 Task: Sort the products in the category "Antioxidants" by best match.
Action: Mouse moved to (351, 136)
Screenshot: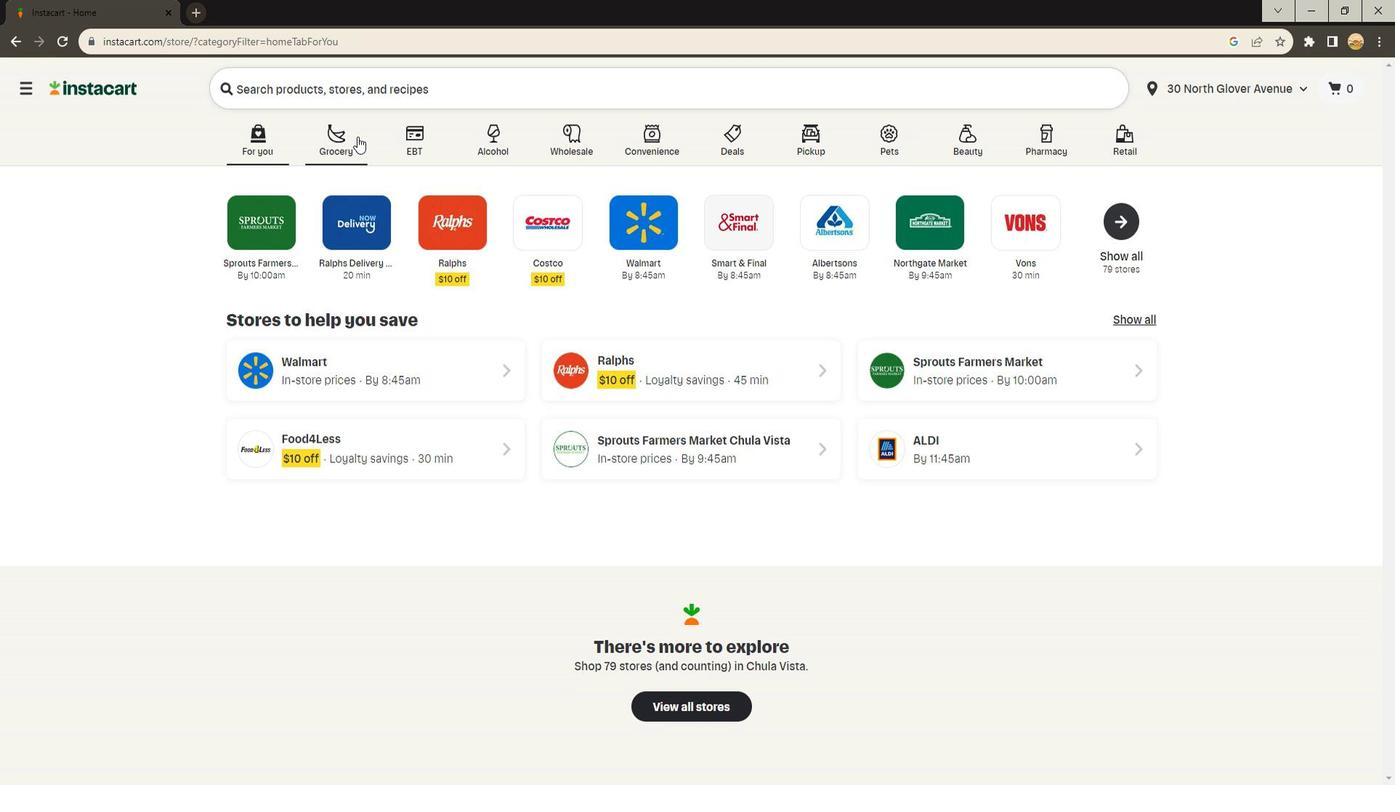 
Action: Mouse pressed left at (351, 136)
Screenshot: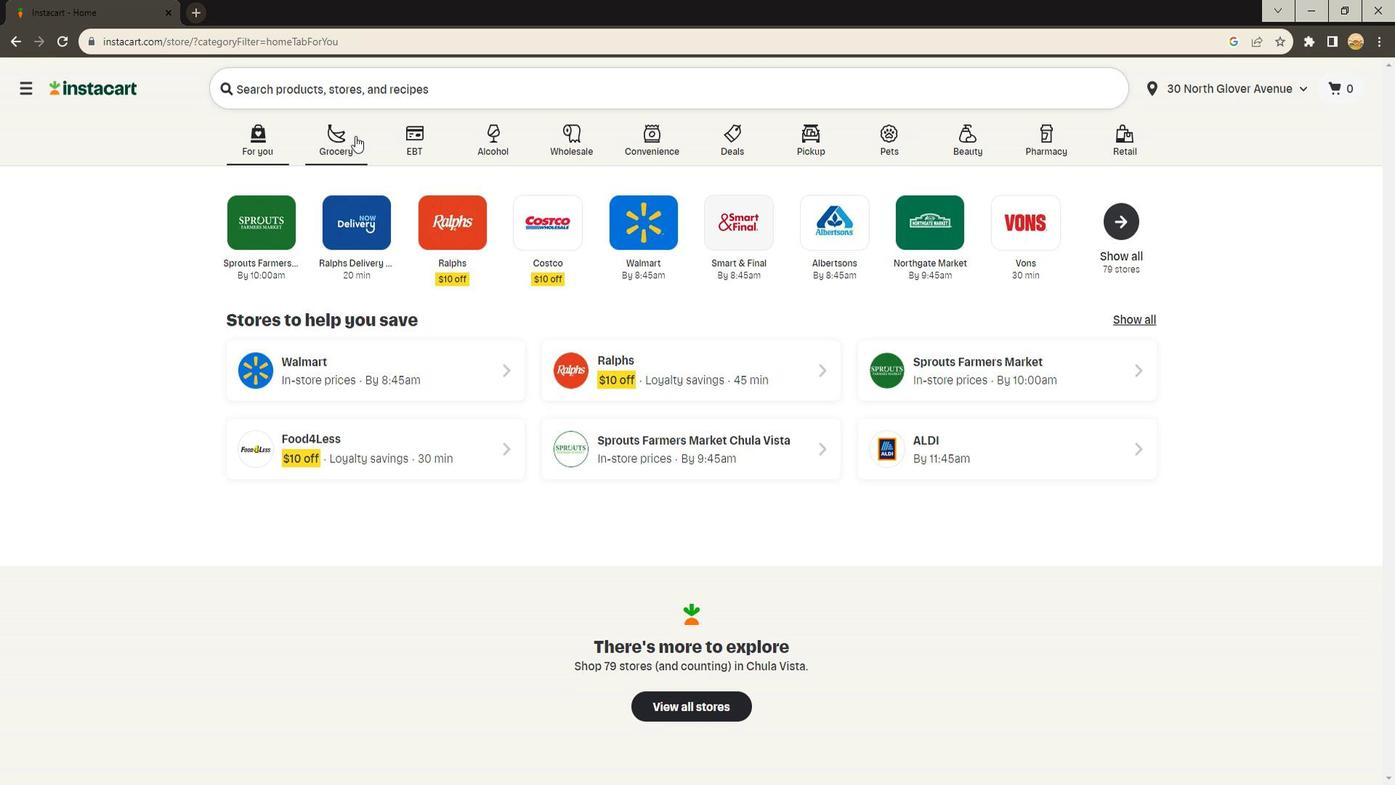 
Action: Mouse moved to (332, 407)
Screenshot: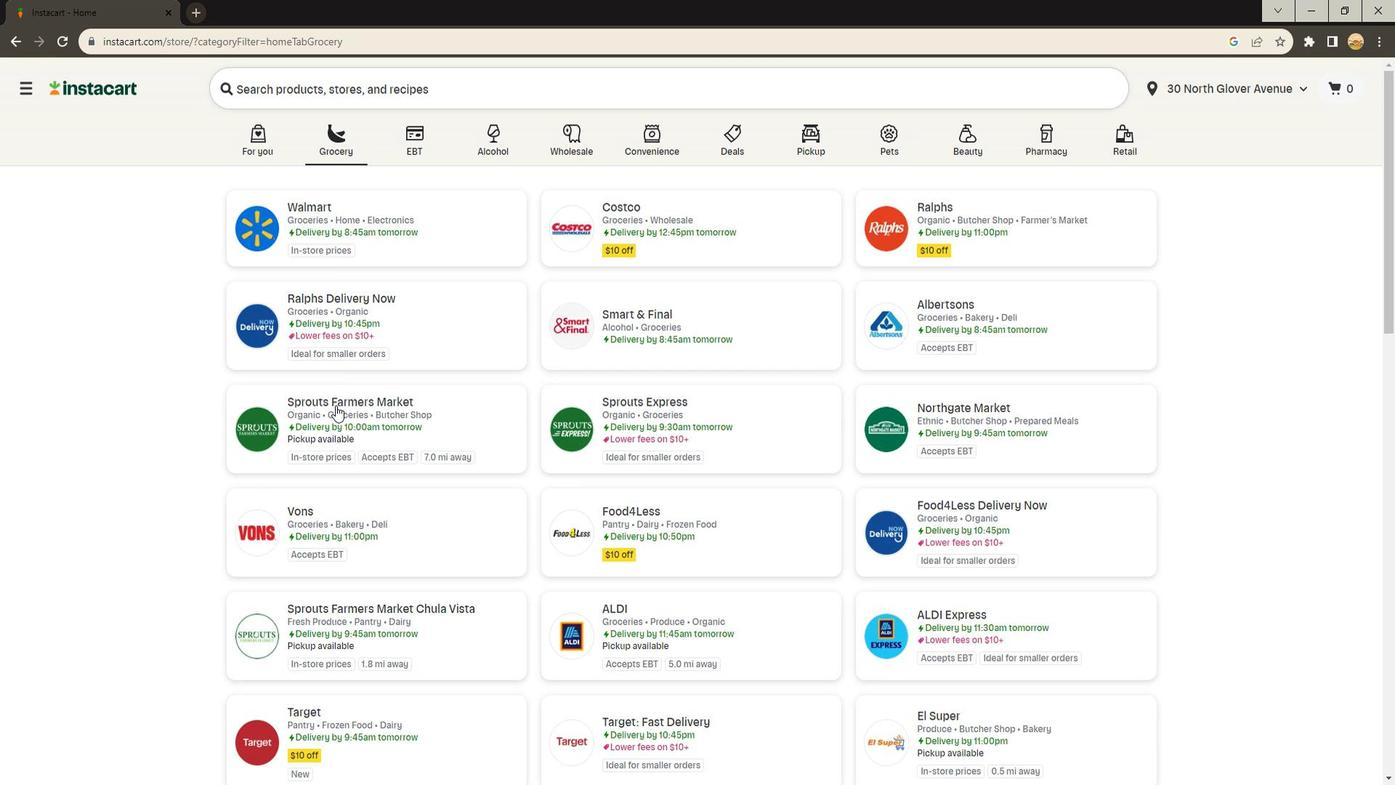 
Action: Mouse pressed left at (332, 407)
Screenshot: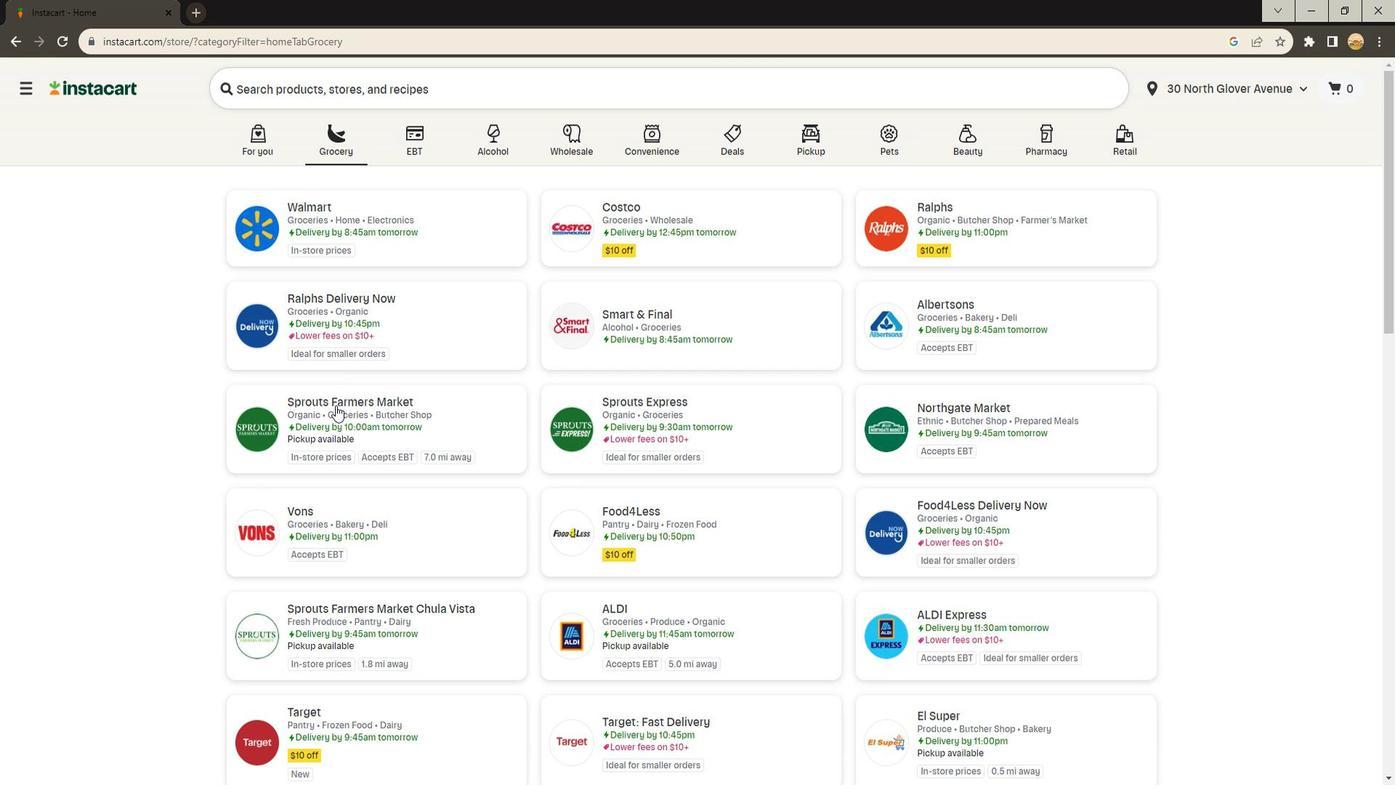
Action: Mouse moved to (89, 484)
Screenshot: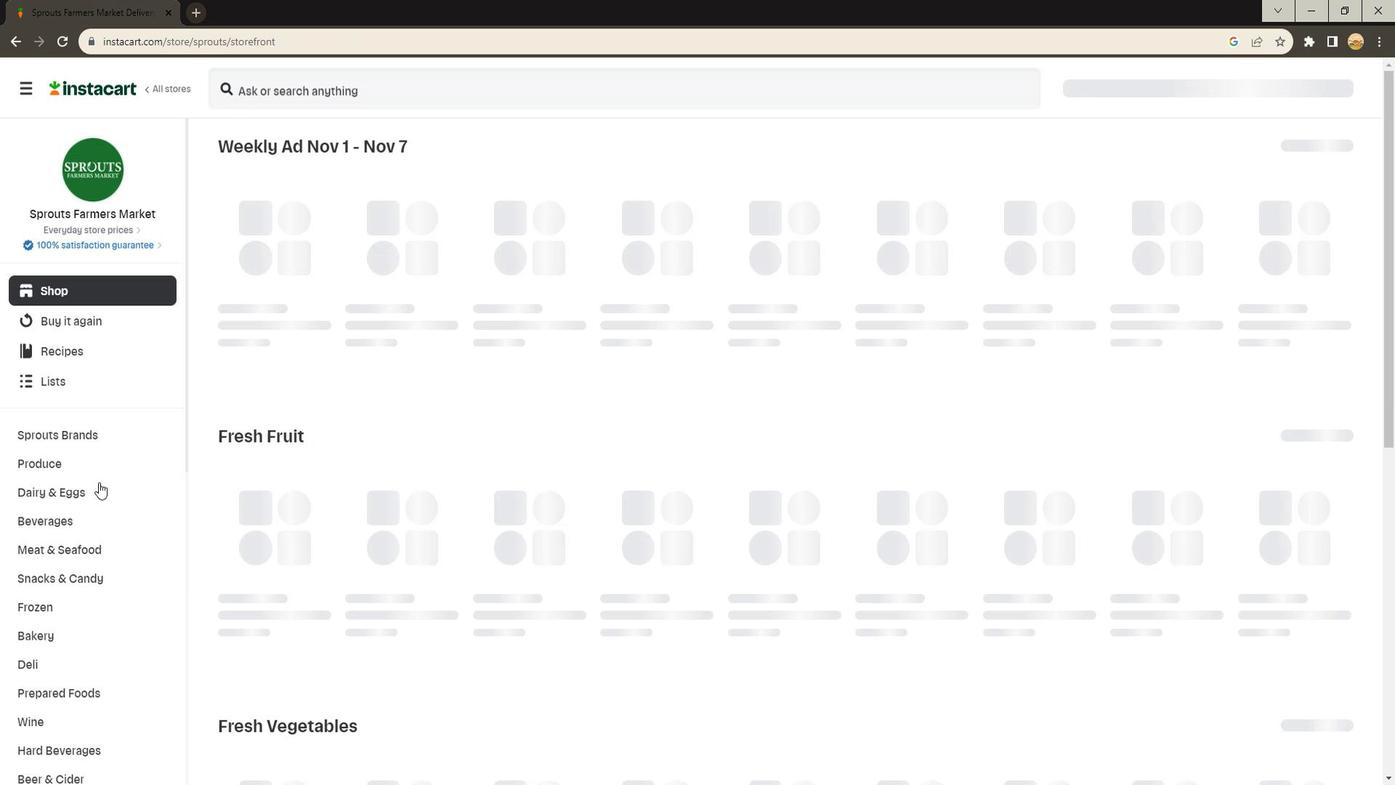 
Action: Mouse scrolled (89, 483) with delta (0, -1)
Screenshot: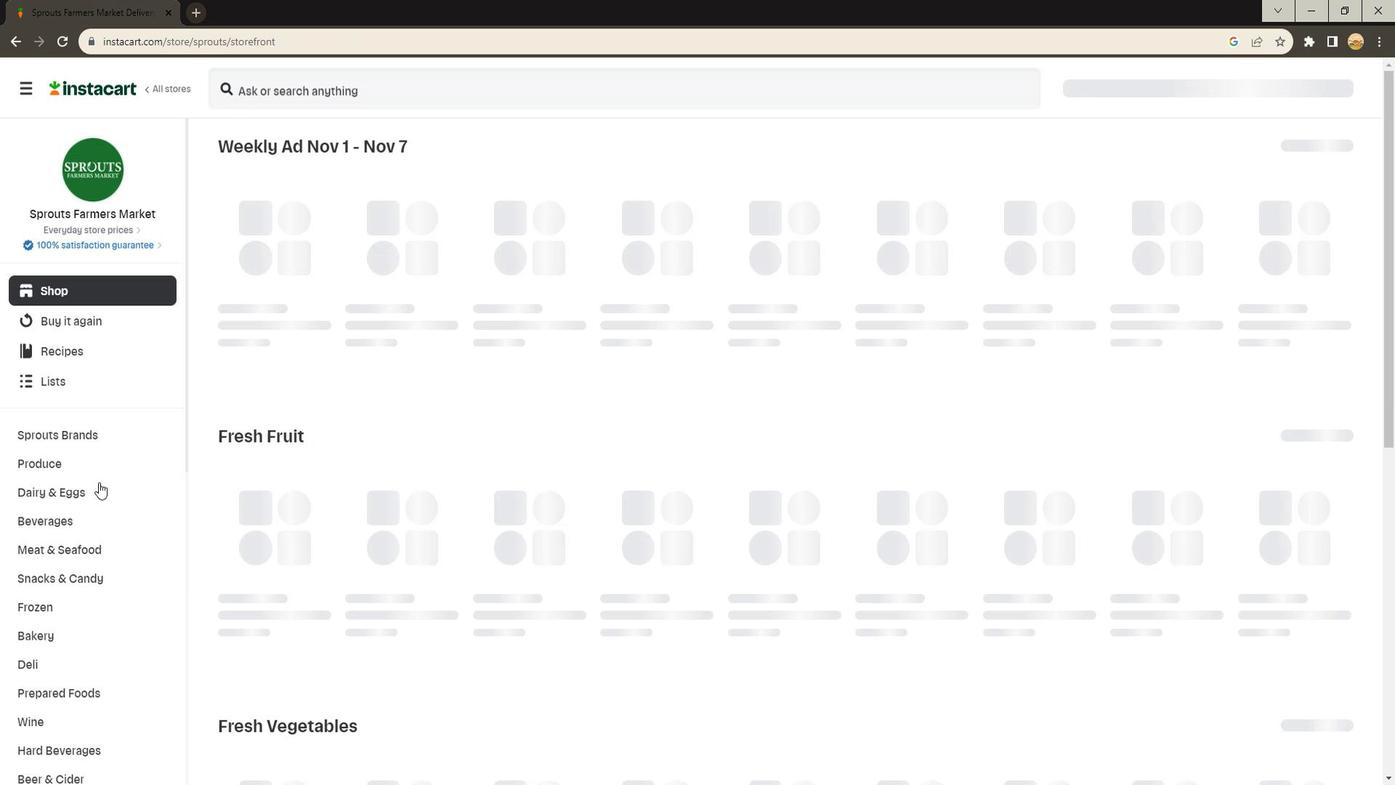 
Action: Mouse moved to (77, 486)
Screenshot: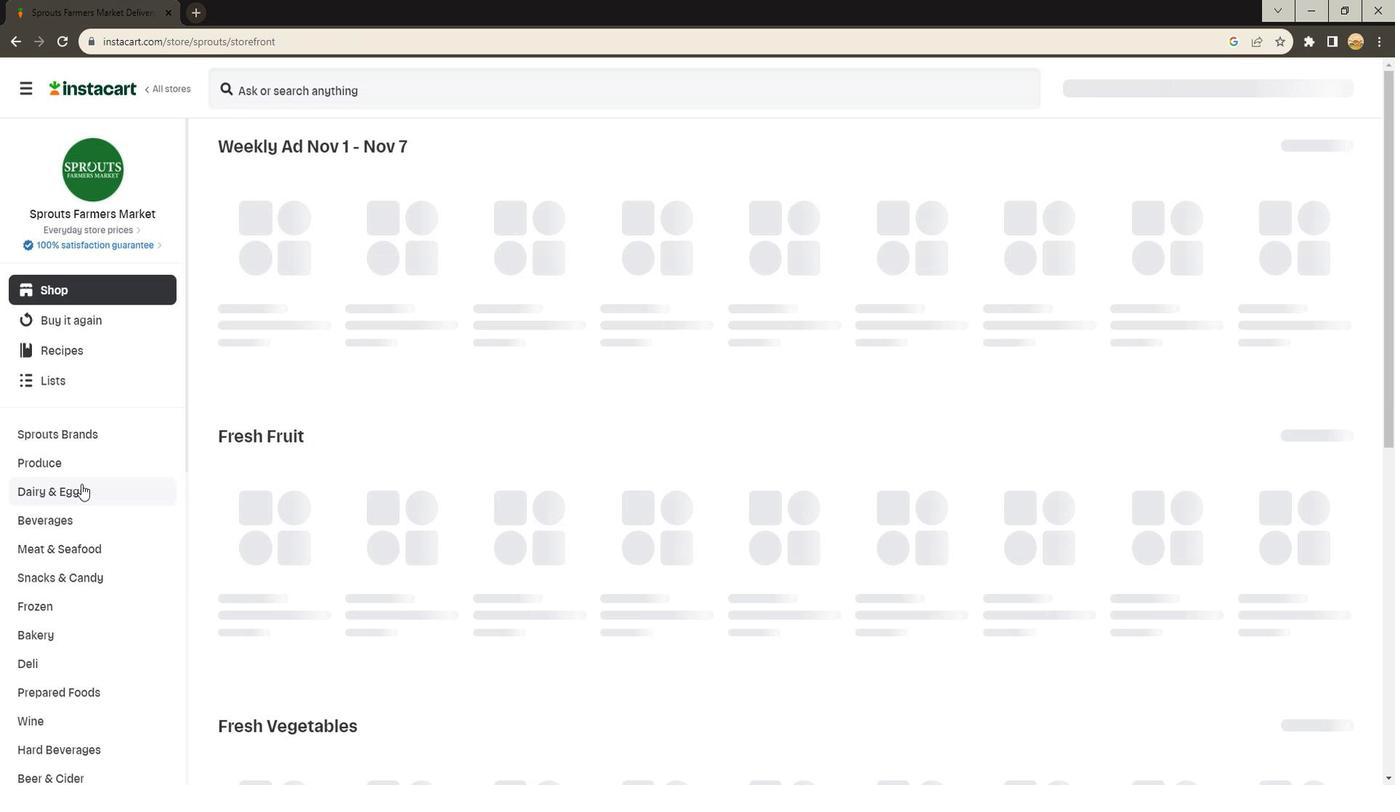 
Action: Mouse scrolled (77, 485) with delta (0, 0)
Screenshot: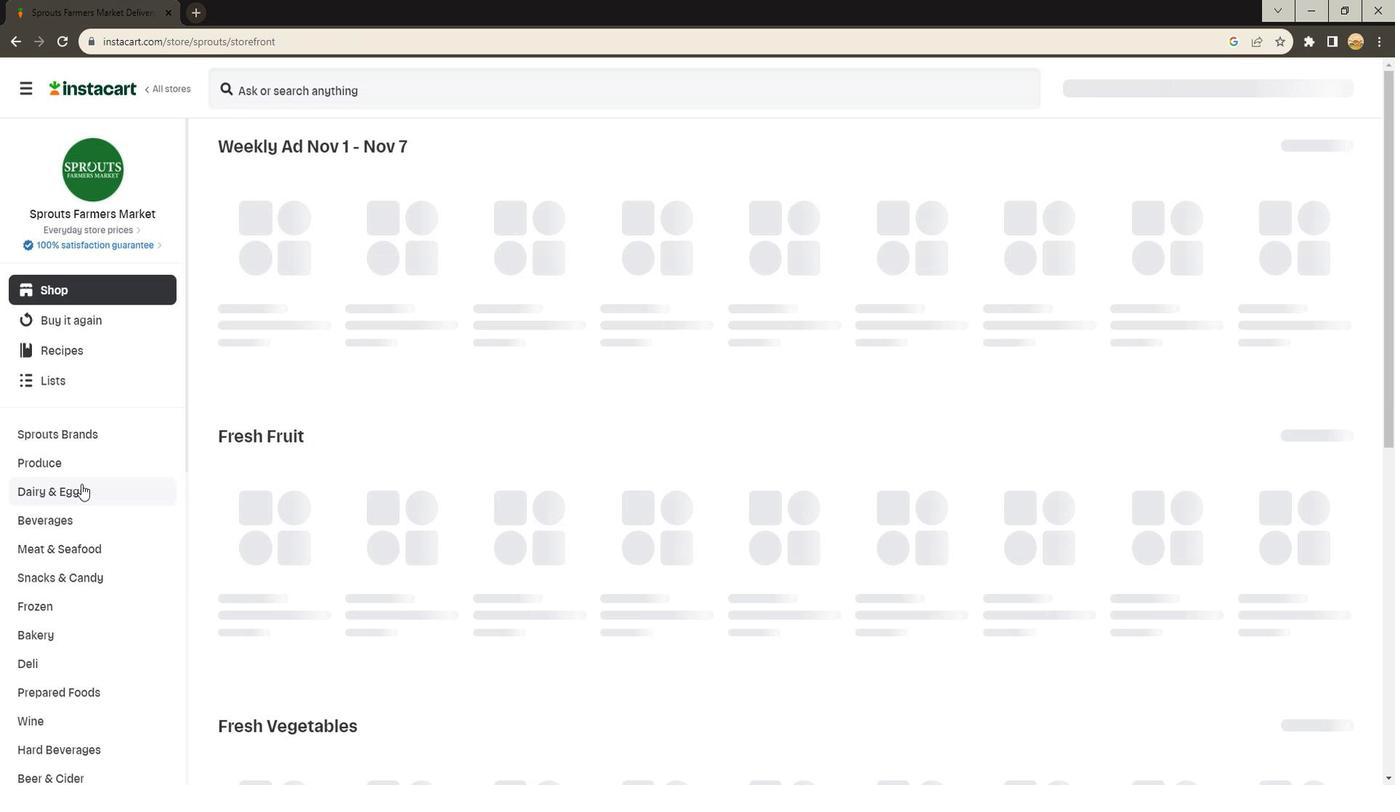 
Action: Mouse moved to (77, 486)
Screenshot: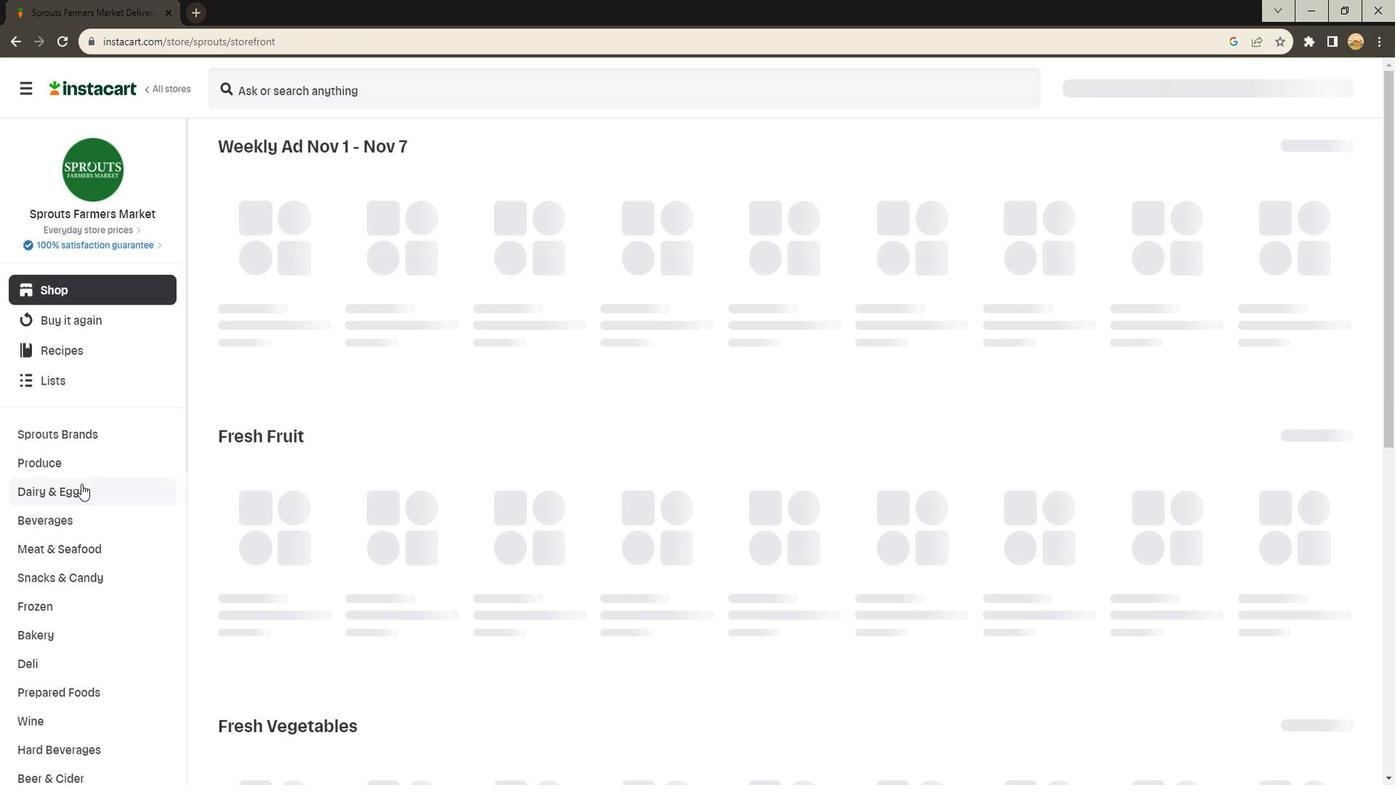 
Action: Mouse scrolled (77, 485) with delta (0, 0)
Screenshot: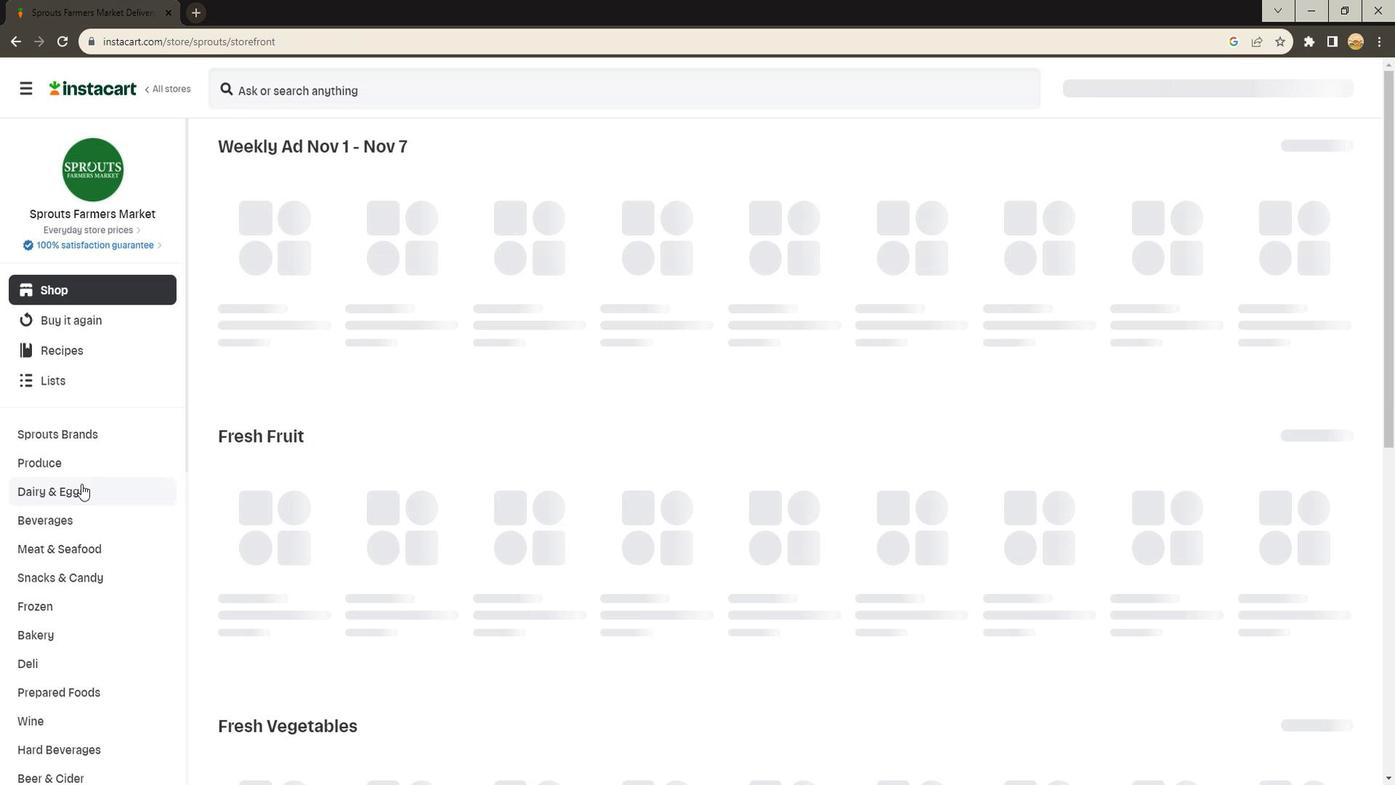 
Action: Mouse scrolled (77, 485) with delta (0, 0)
Screenshot: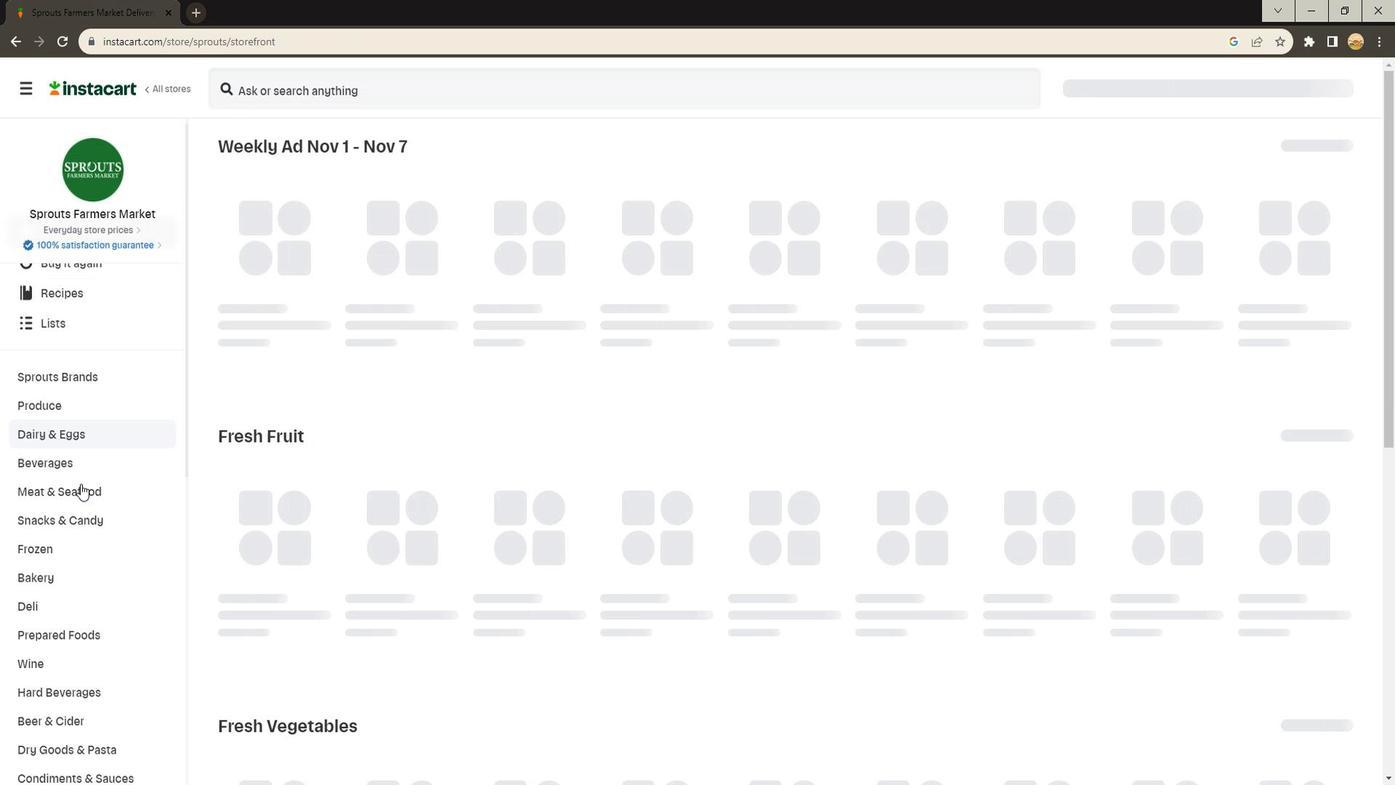 
Action: Mouse scrolled (77, 485) with delta (0, 0)
Screenshot: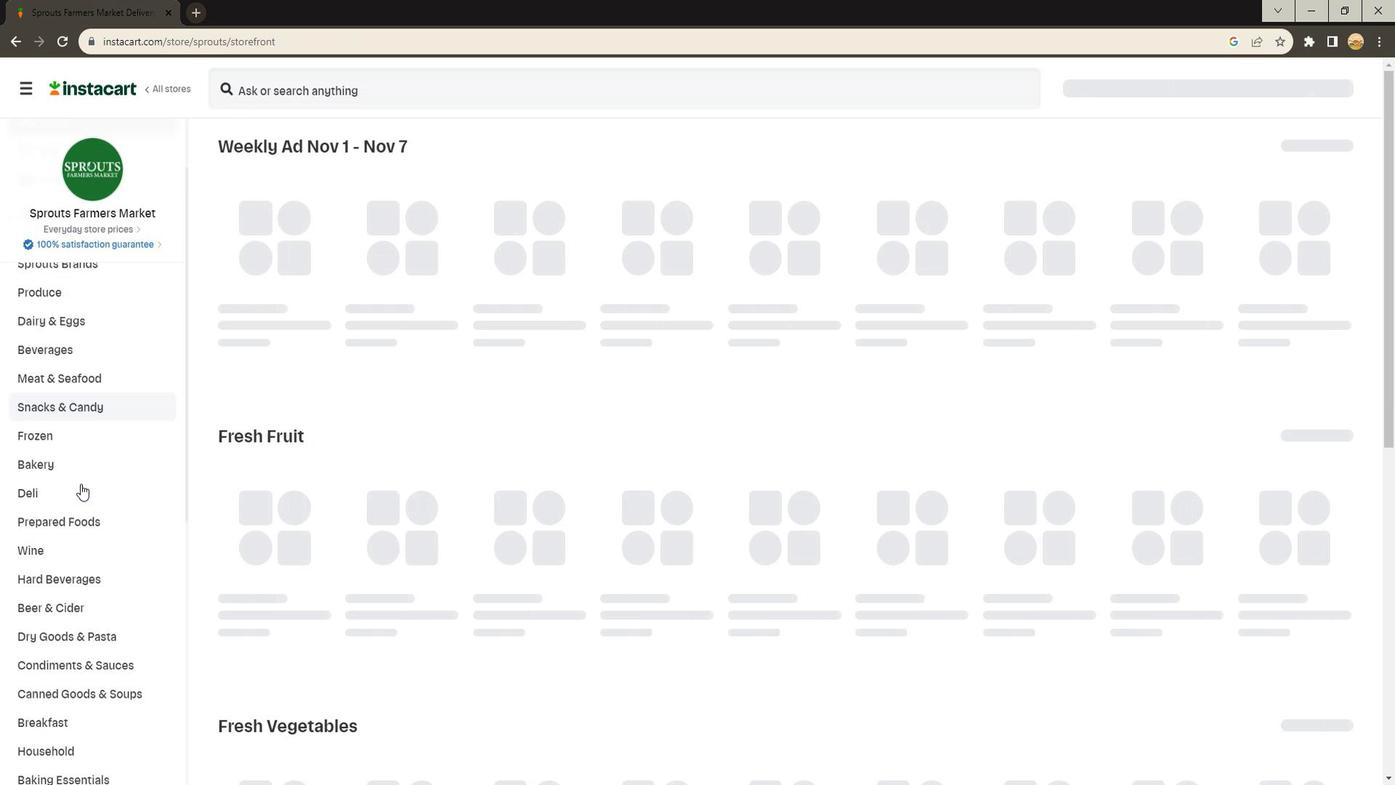 
Action: Mouse scrolled (77, 485) with delta (0, 0)
Screenshot: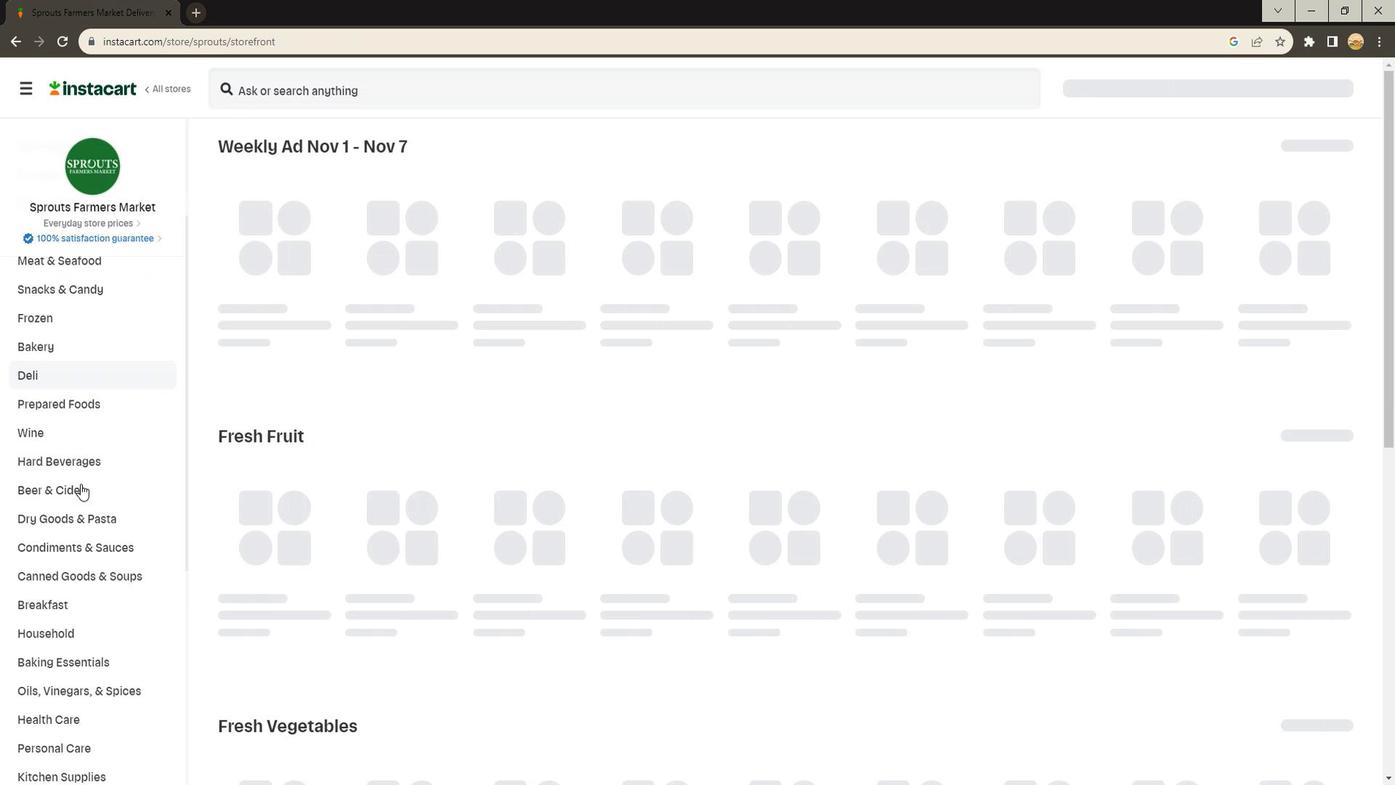
Action: Mouse moved to (53, 553)
Screenshot: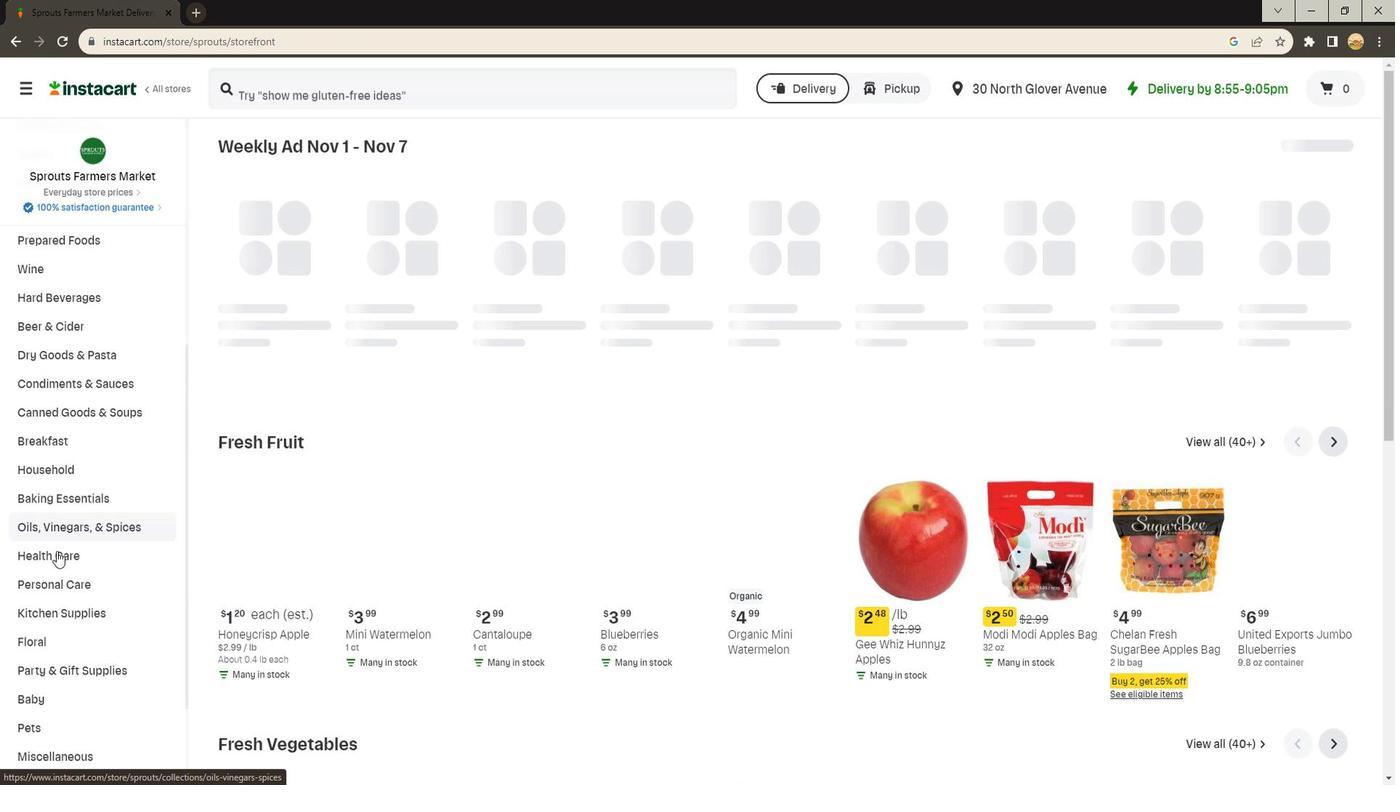 
Action: Mouse pressed left at (53, 553)
Screenshot: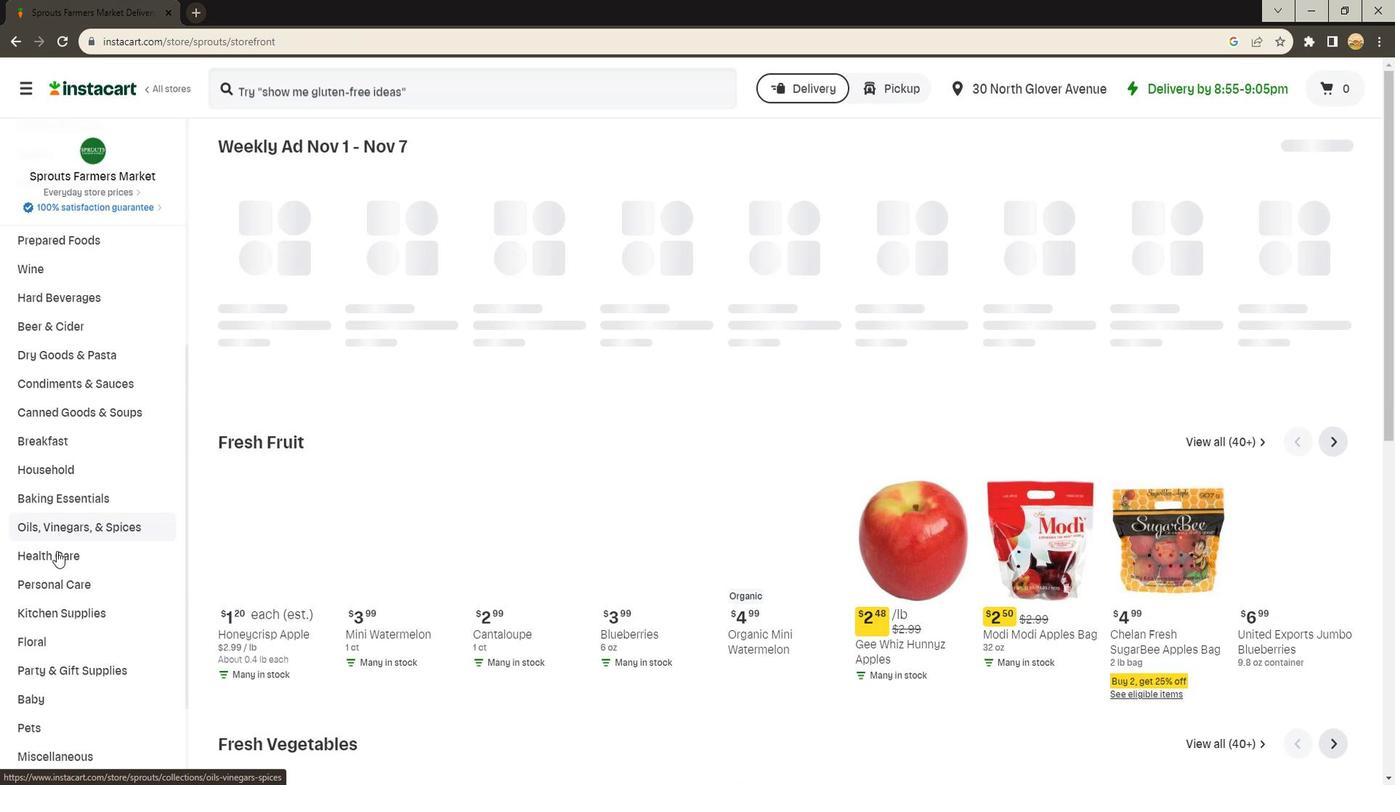 
Action: Mouse moved to (459, 186)
Screenshot: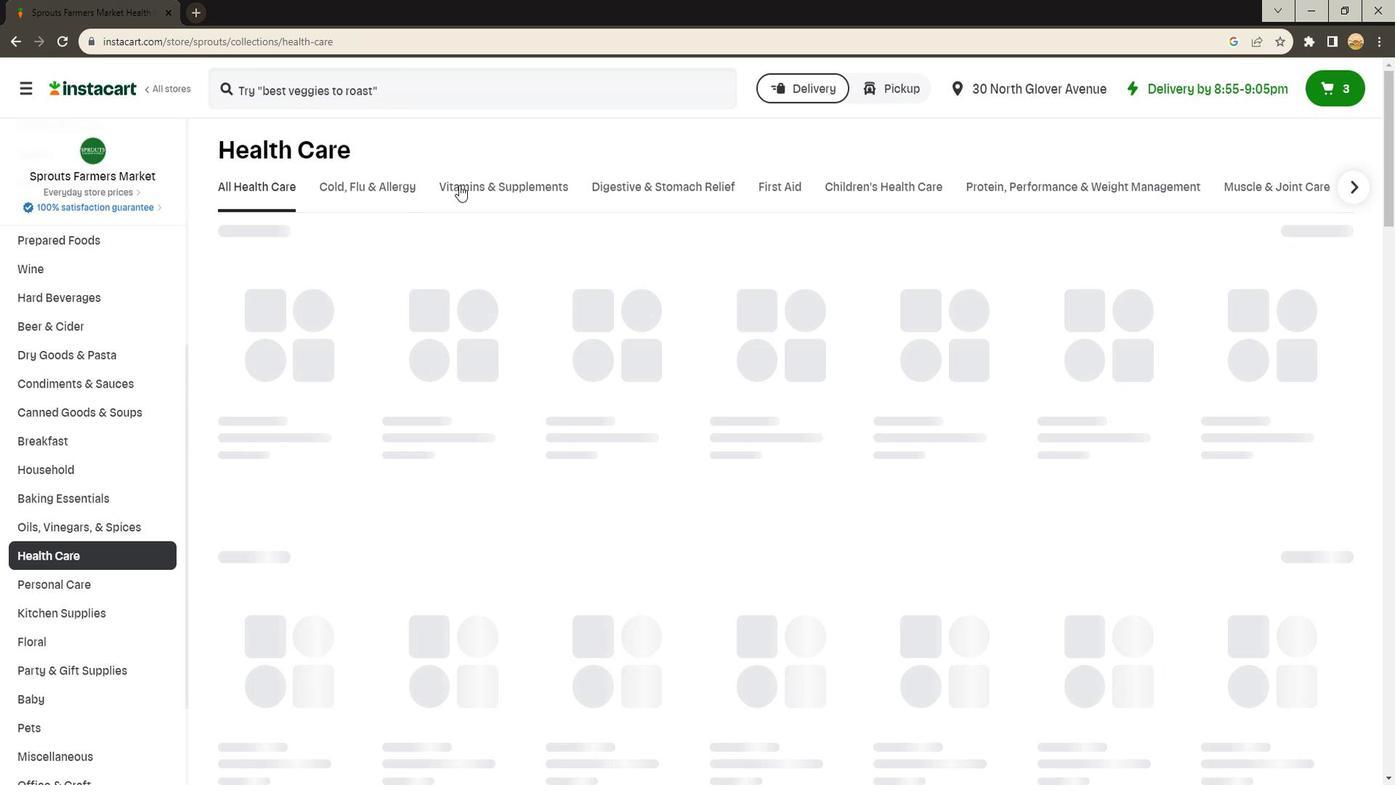 
Action: Mouse pressed left at (459, 186)
Screenshot: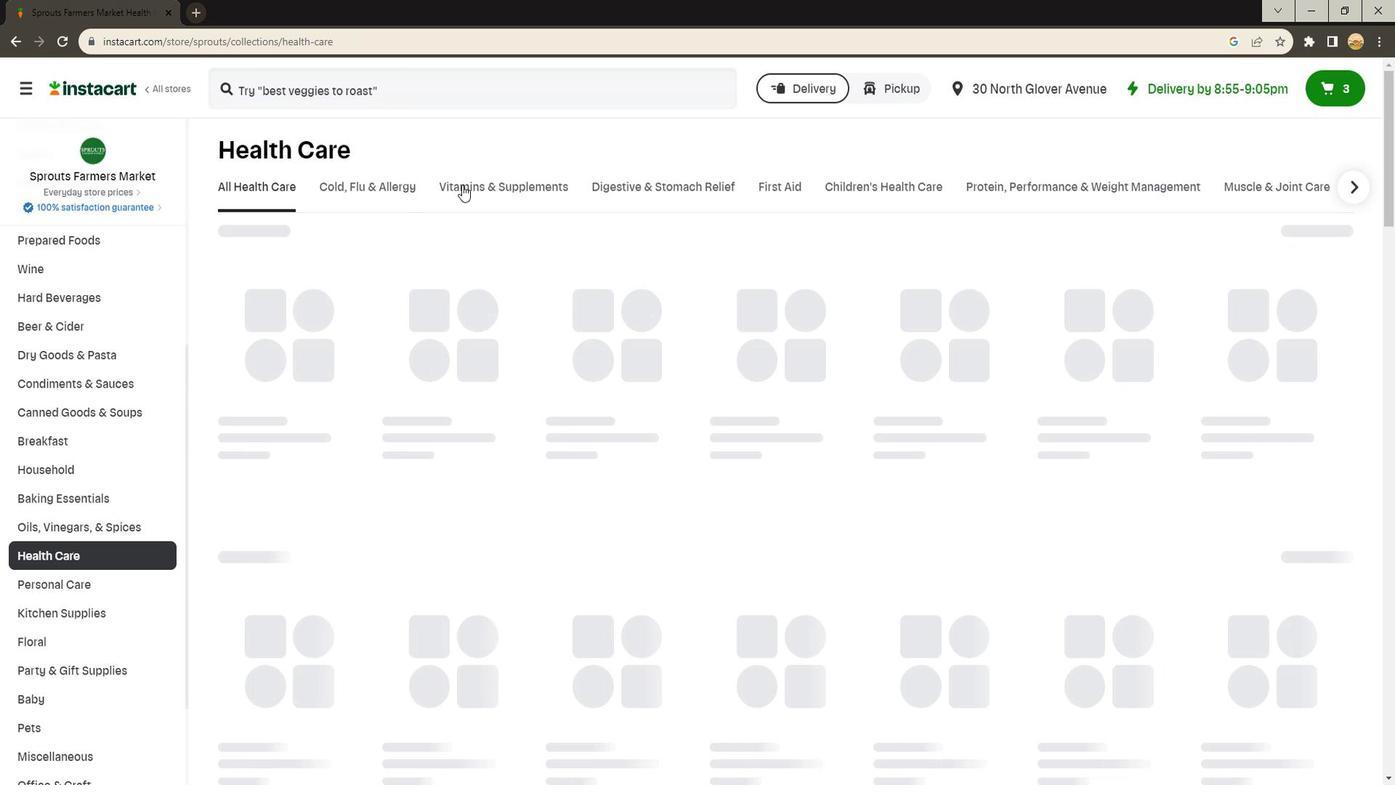 
Action: Mouse moved to (1361, 255)
Screenshot: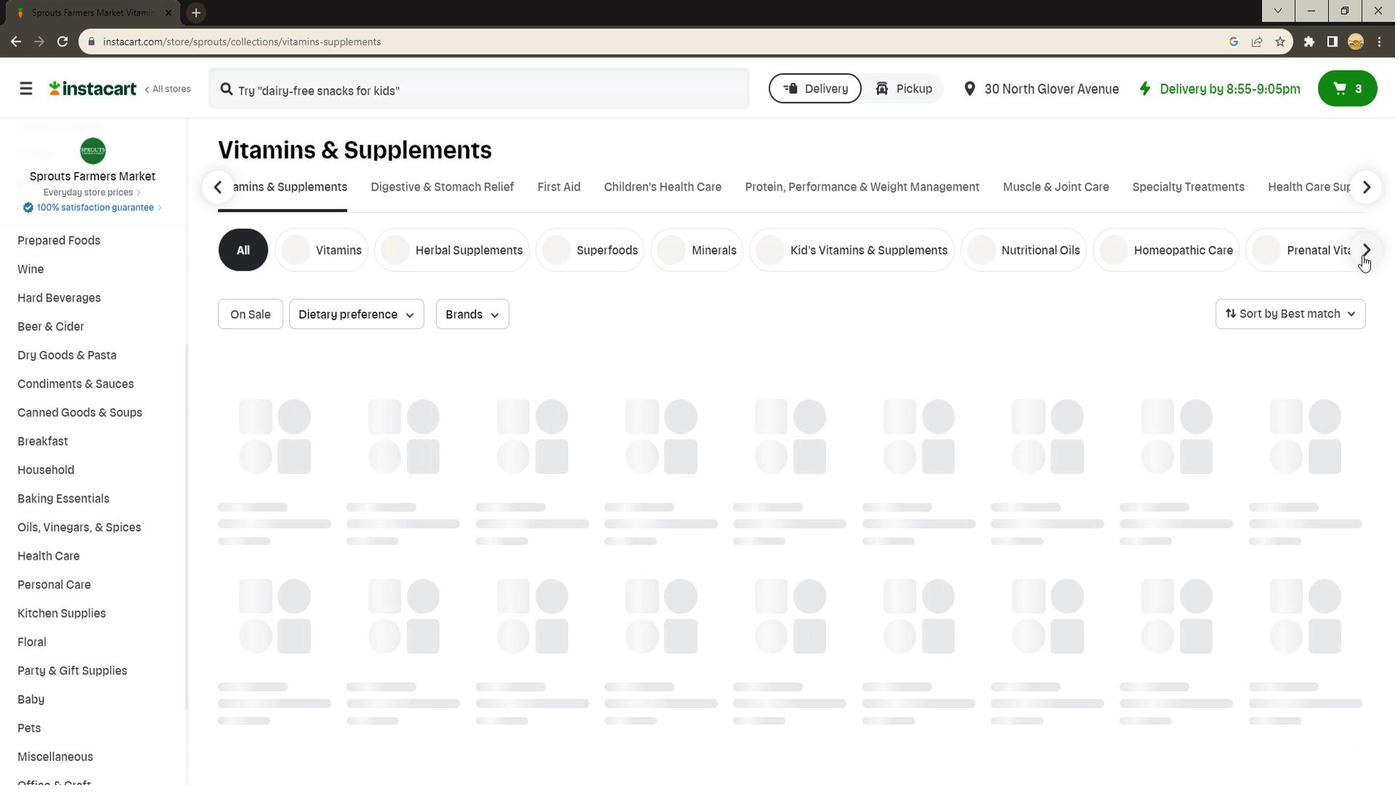 
Action: Mouse pressed left at (1361, 255)
Screenshot: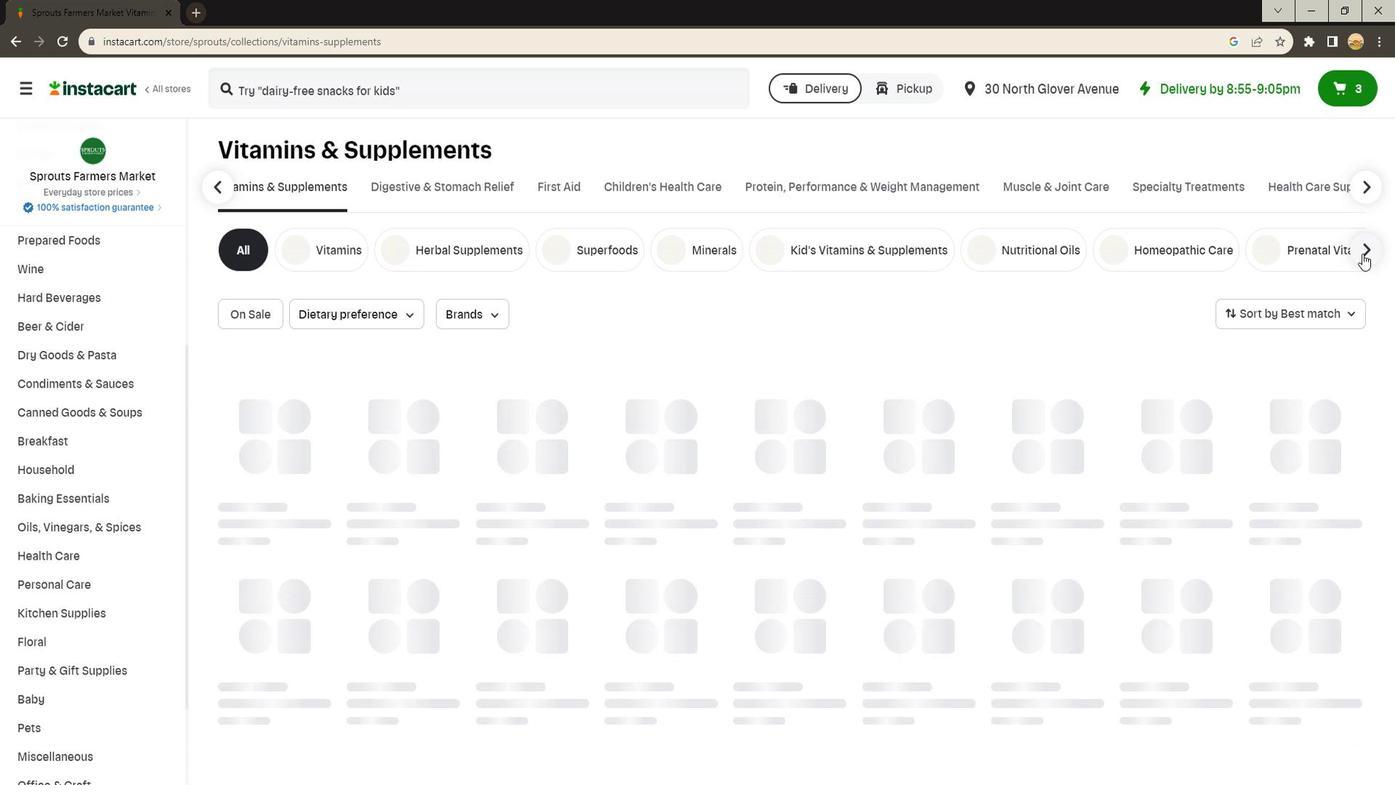 
Action: Mouse moved to (803, 258)
Screenshot: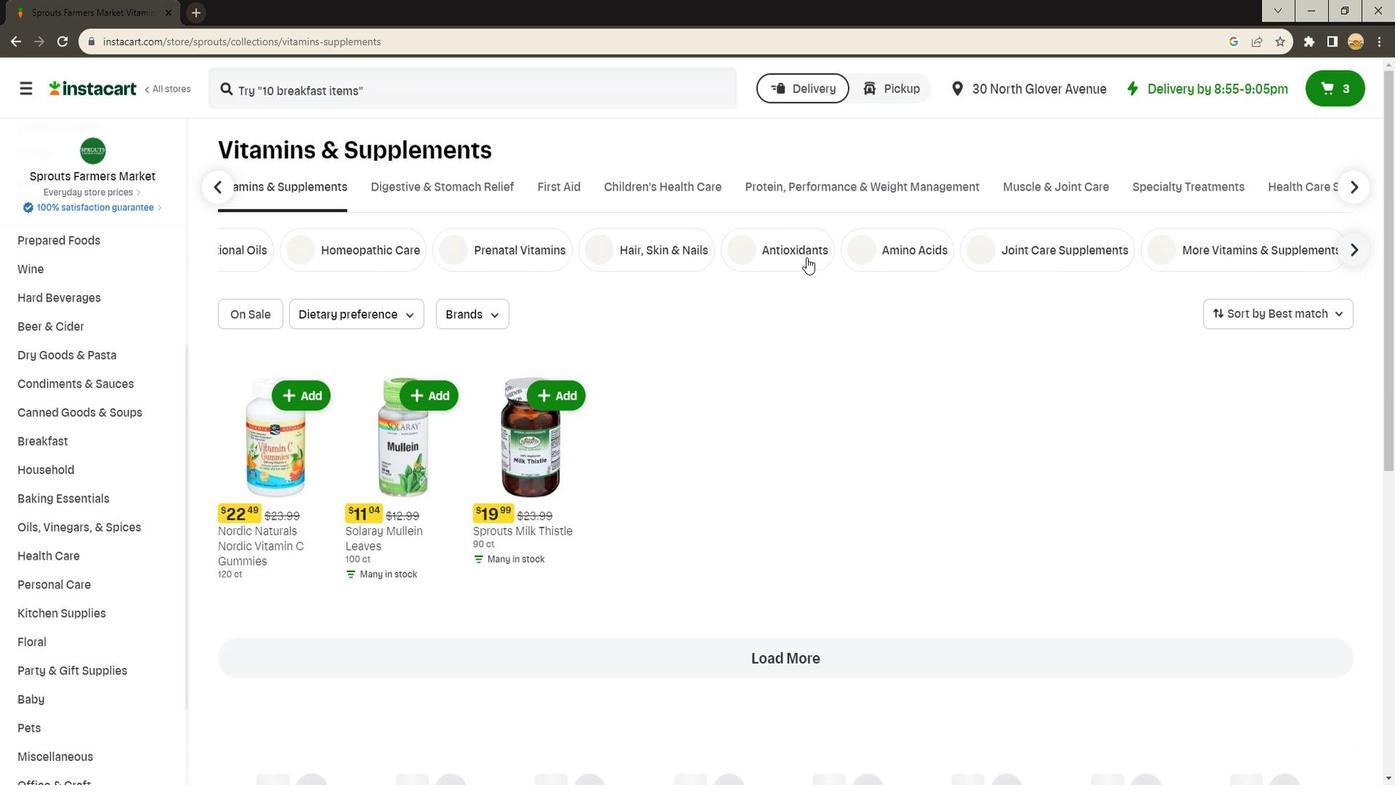 
Action: Mouse pressed left at (803, 258)
Screenshot: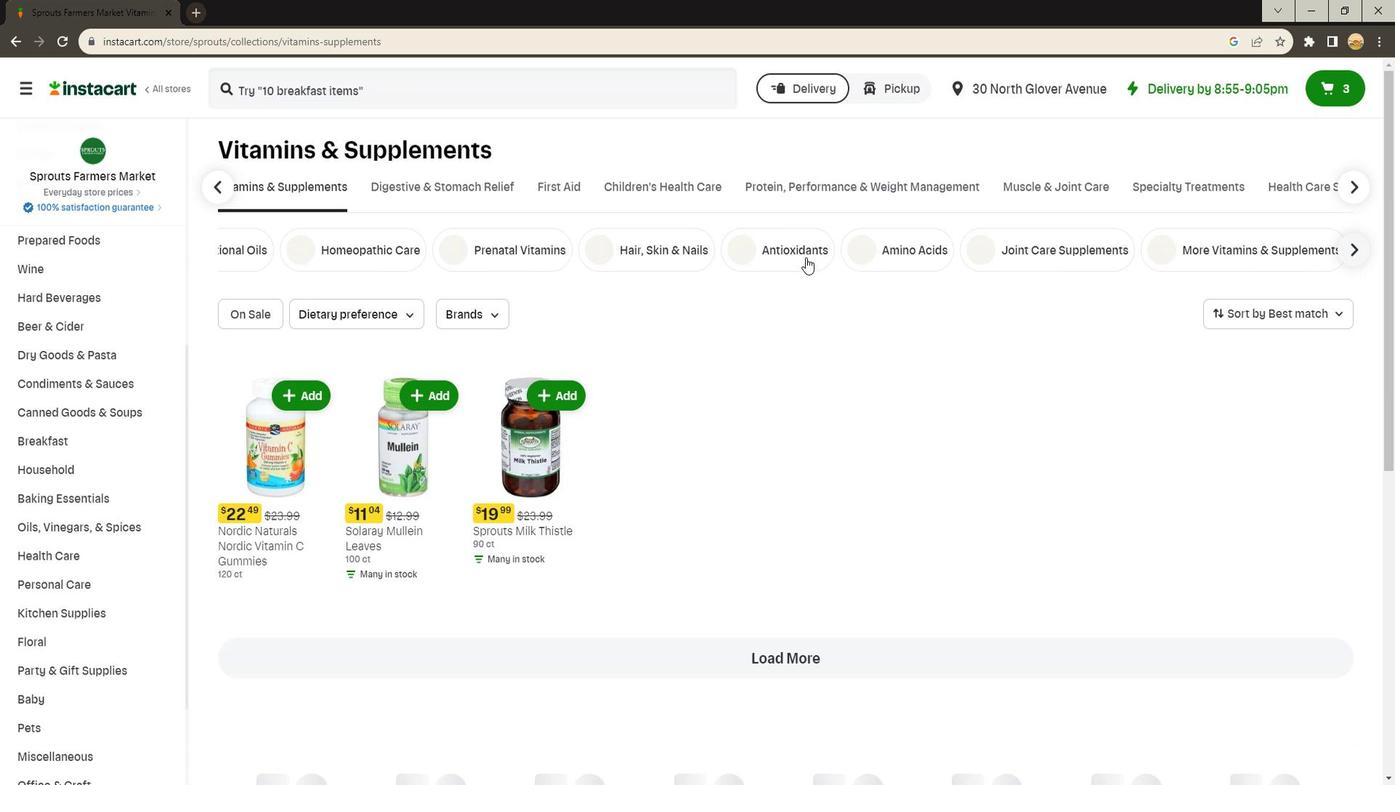 
Action: Mouse moved to (1320, 312)
Screenshot: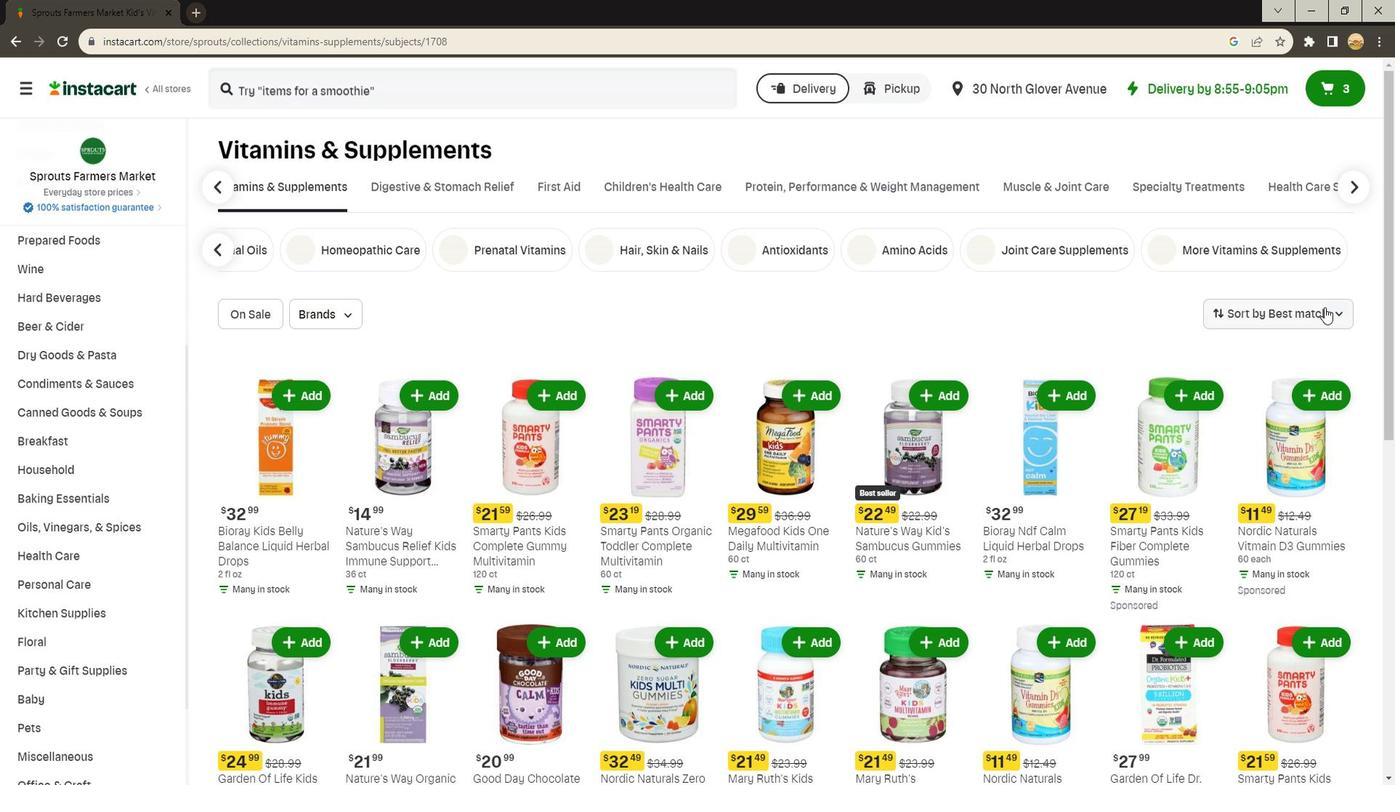 
Action: Mouse pressed left at (1320, 312)
Screenshot: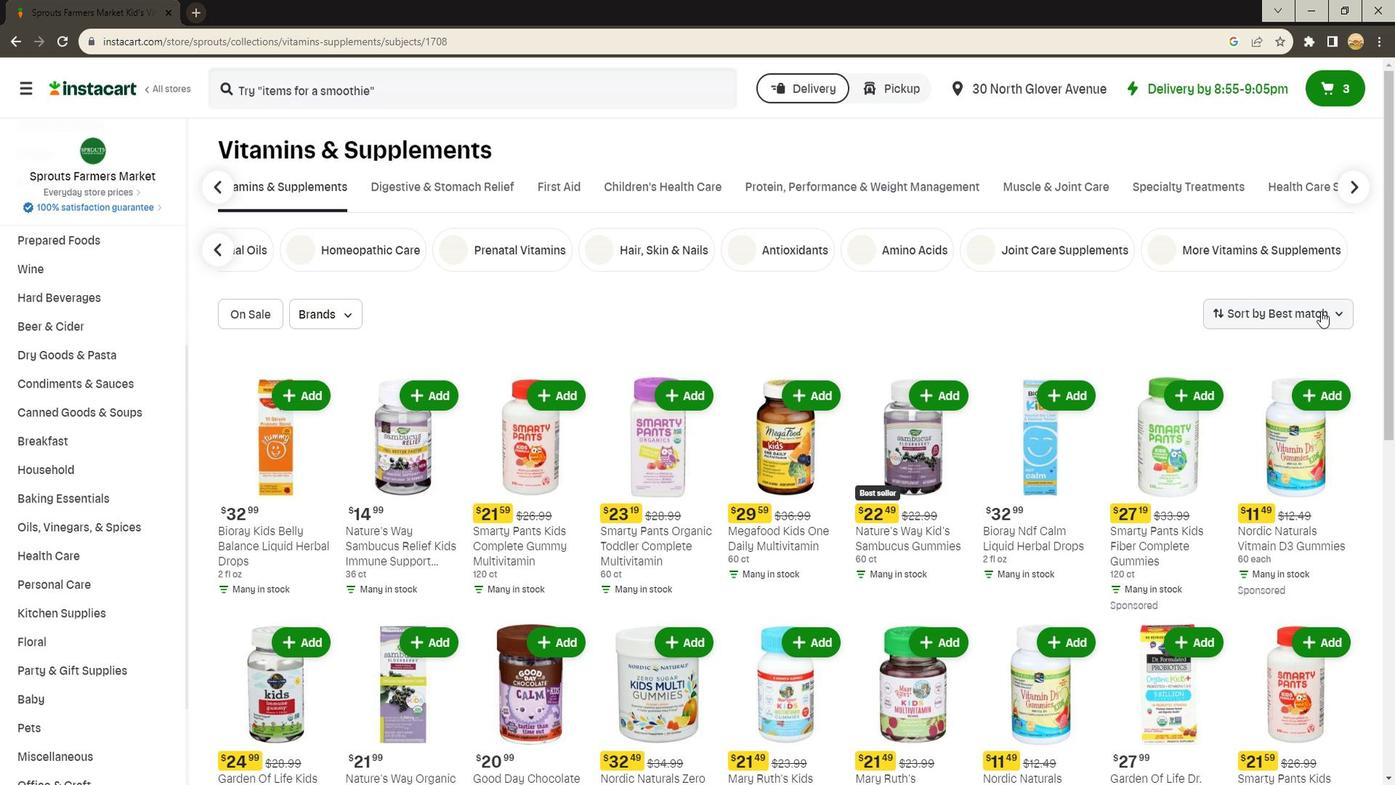 
Action: Mouse moved to (1291, 356)
Screenshot: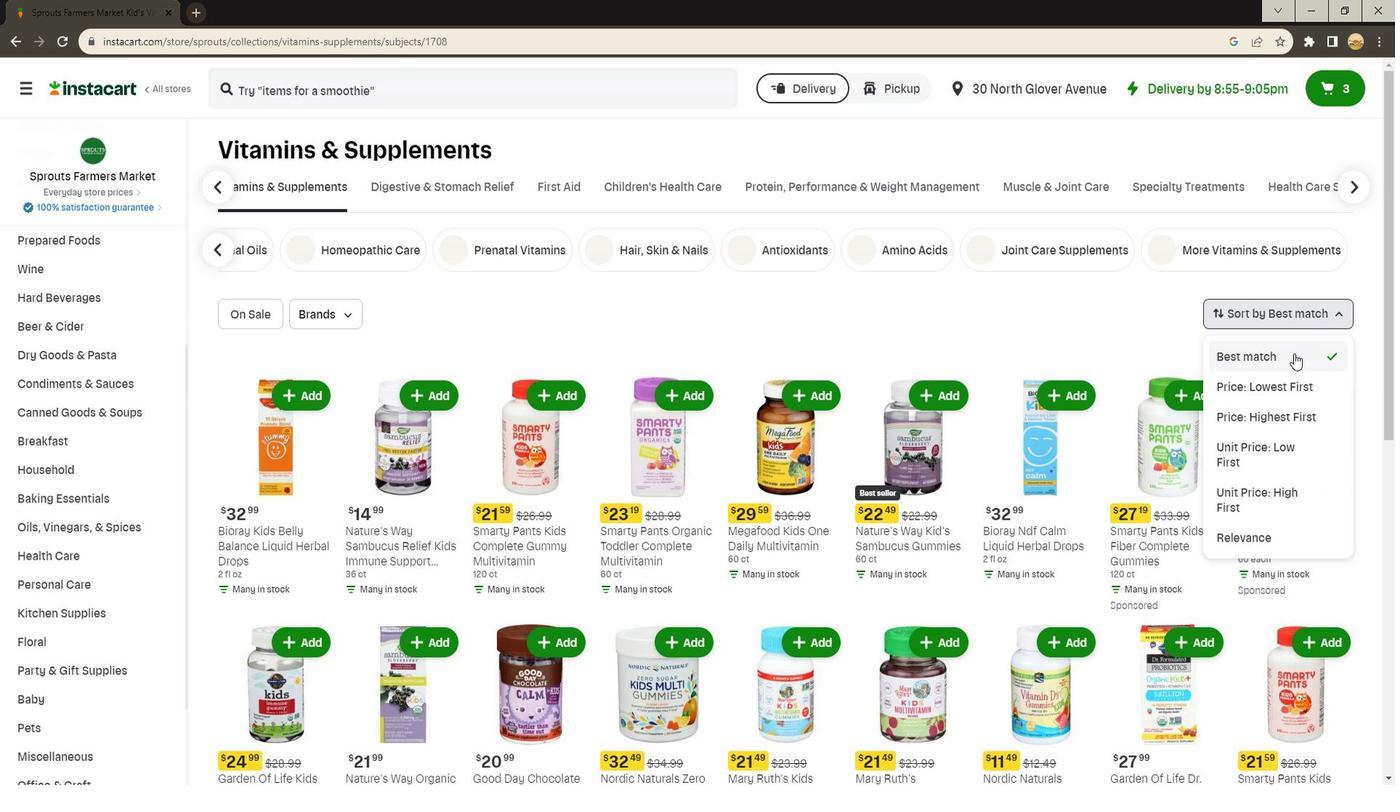 
Action: Mouse pressed left at (1291, 356)
Screenshot: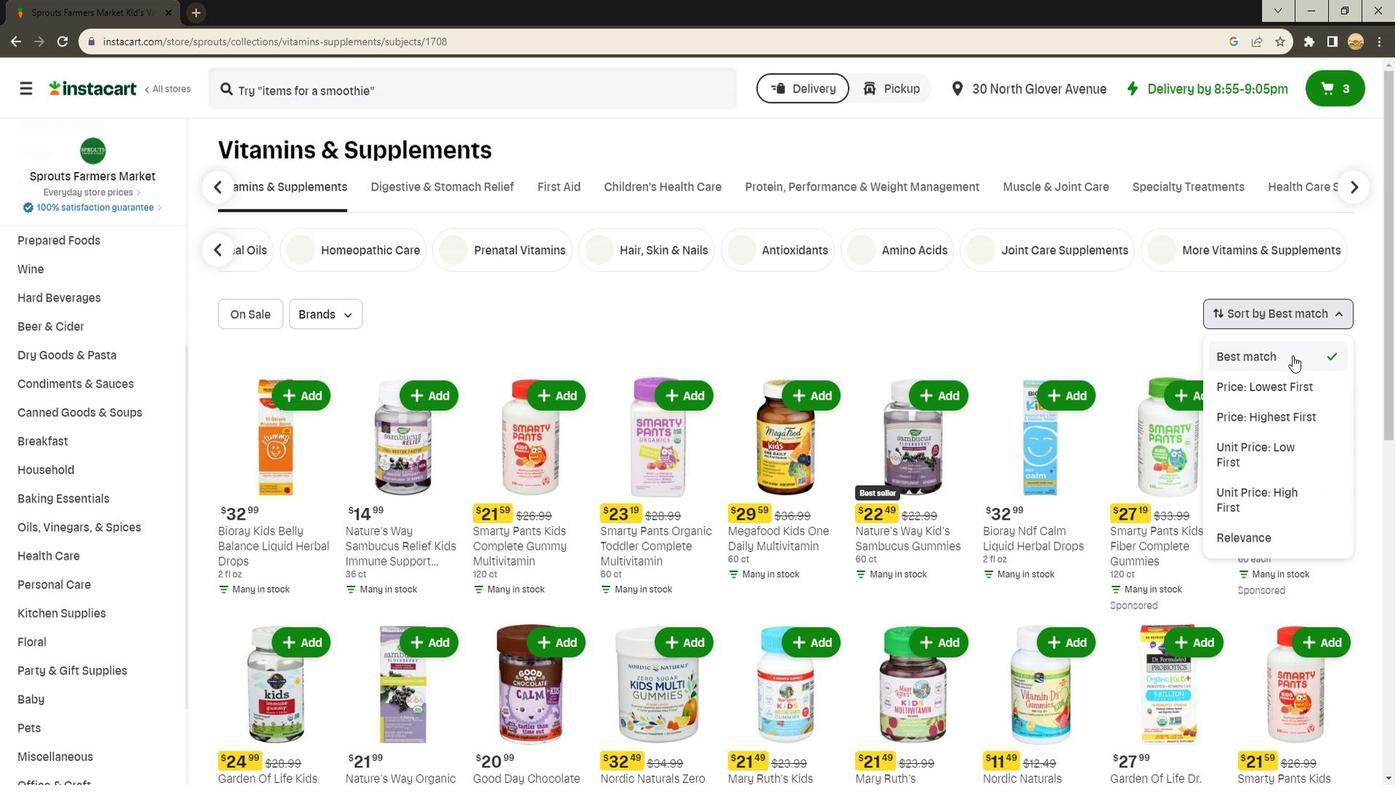 
Action: Mouse moved to (1080, 335)
Screenshot: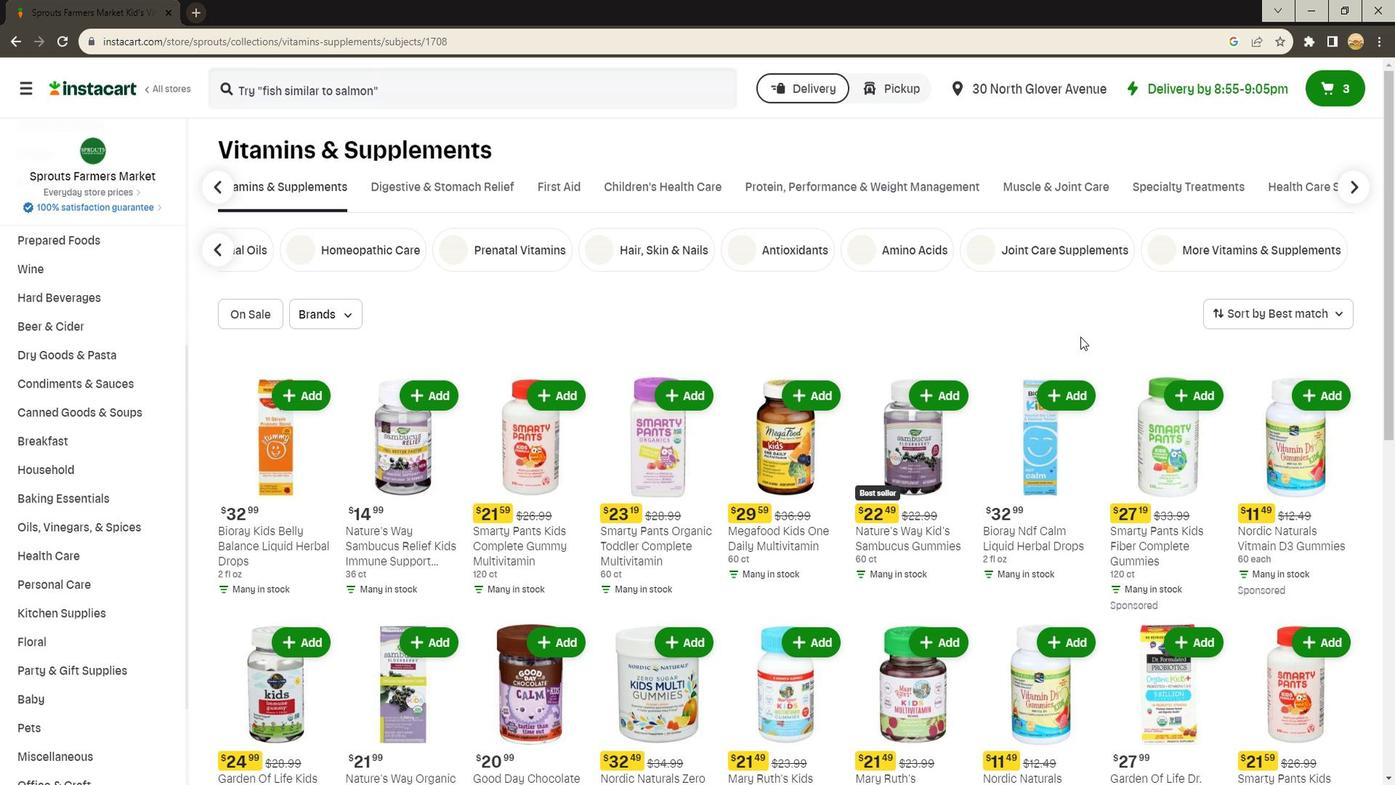 
